 Task: Add Sprouts Organic Extra Firm Tofu to the cart.
Action: Mouse moved to (236, 111)
Screenshot: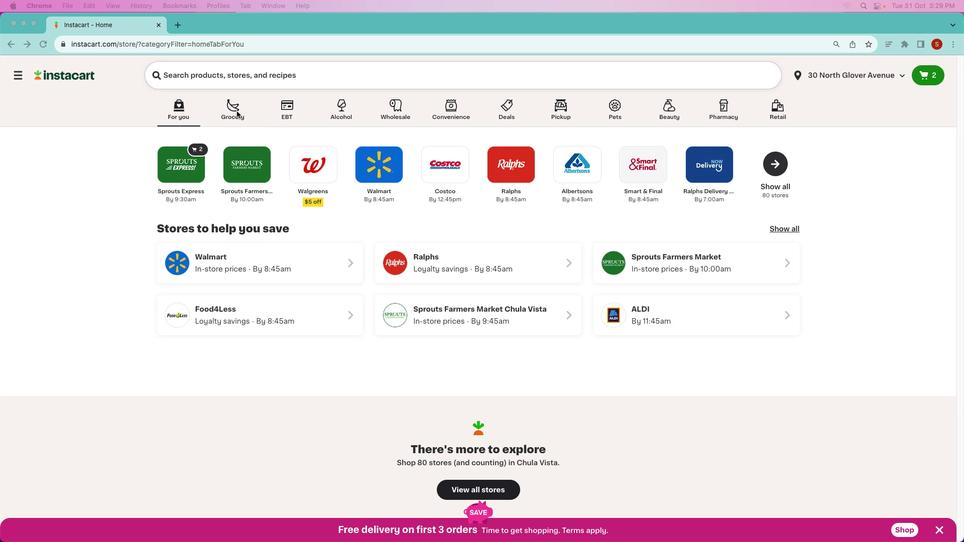 
Action: Mouse pressed left at (236, 111)
Screenshot: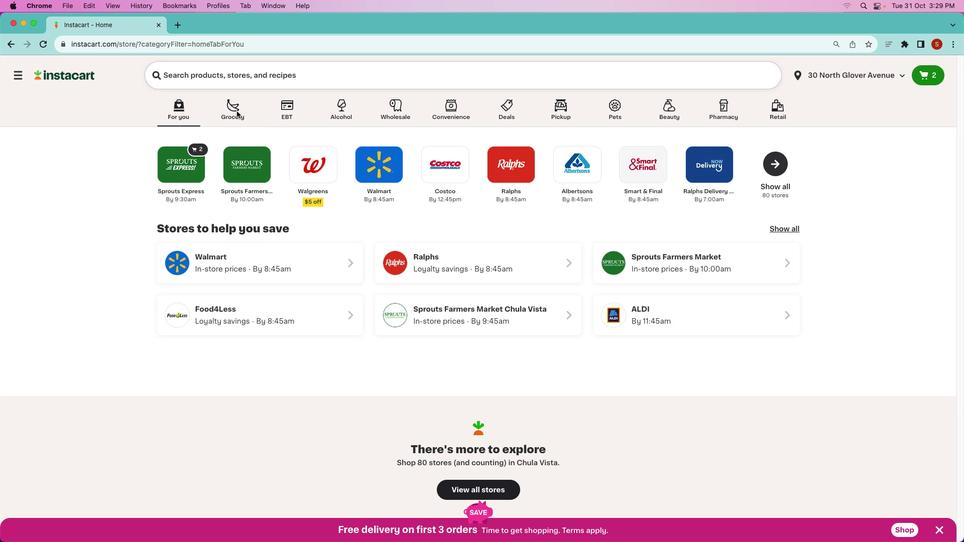 
Action: Mouse pressed left at (236, 111)
Screenshot: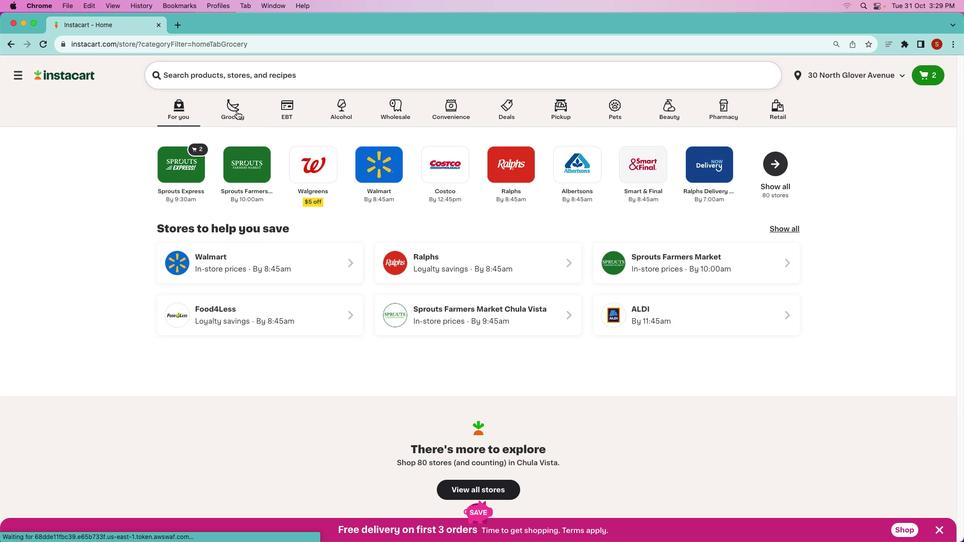 
Action: Mouse moved to (477, 227)
Screenshot: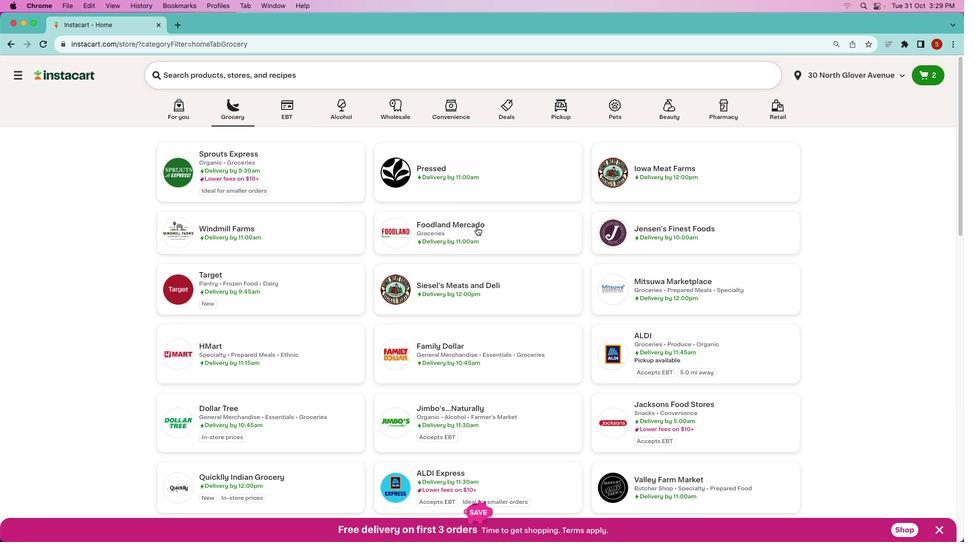 
Action: Mouse scrolled (477, 227) with delta (0, 0)
Screenshot: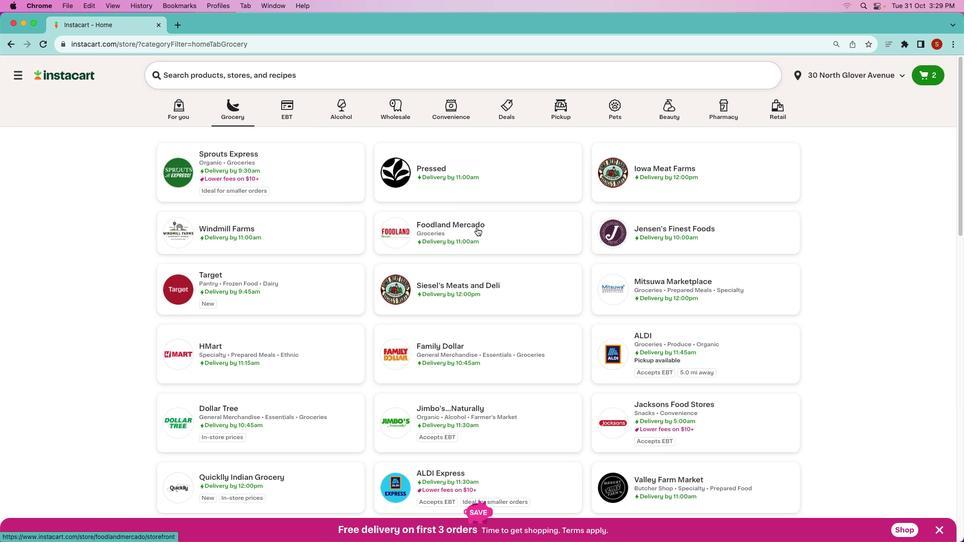 
Action: Mouse scrolled (477, 227) with delta (0, 0)
Screenshot: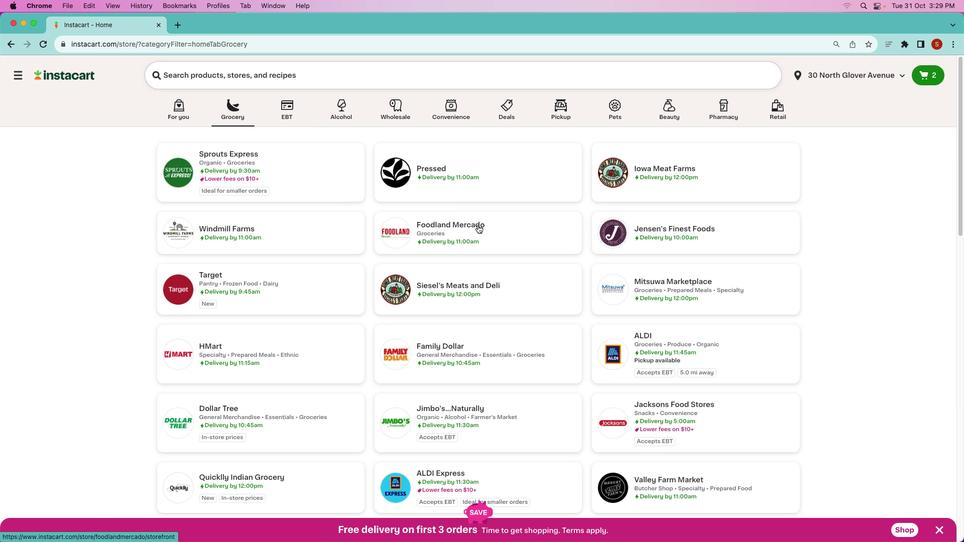 
Action: Mouse moved to (481, 223)
Screenshot: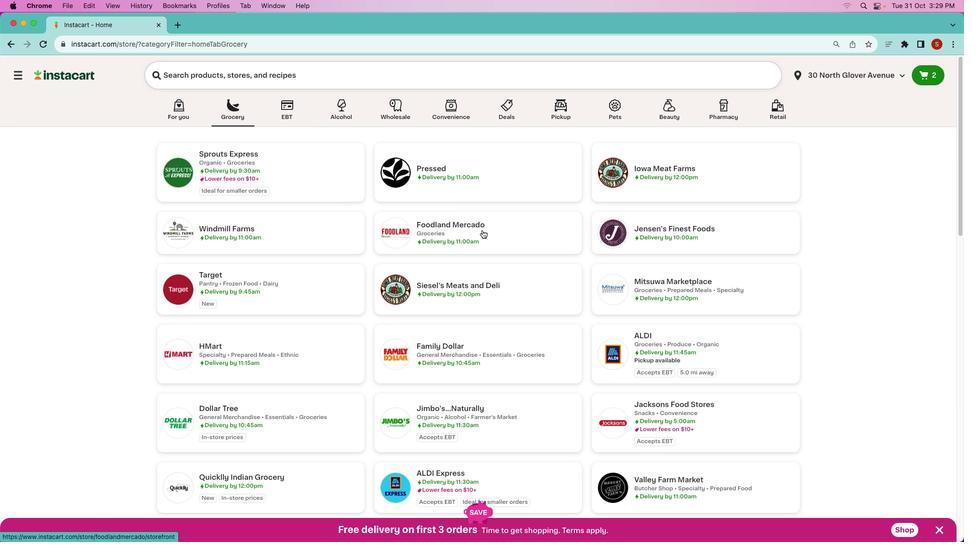 
Action: Mouse scrolled (481, 223) with delta (0, 0)
Screenshot: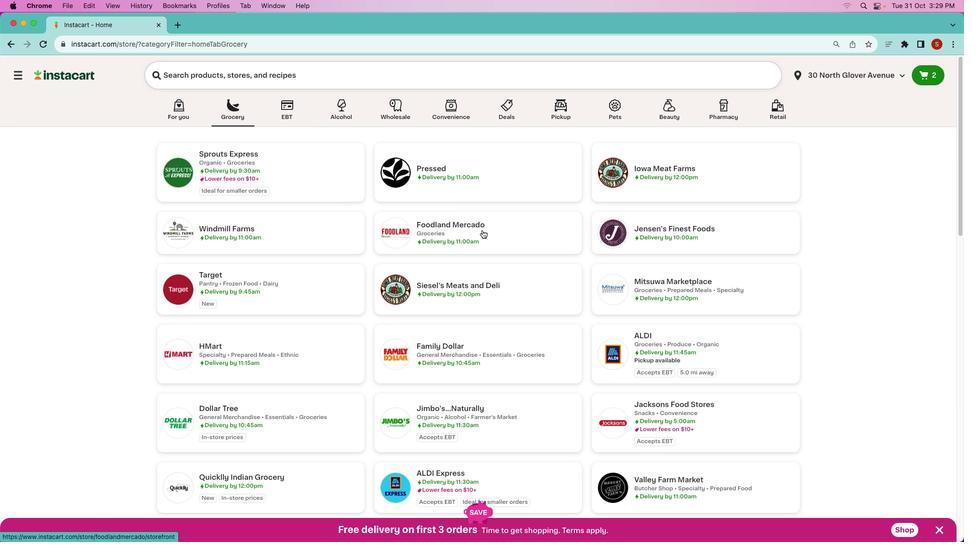 
Action: Mouse moved to (480, 224)
Screenshot: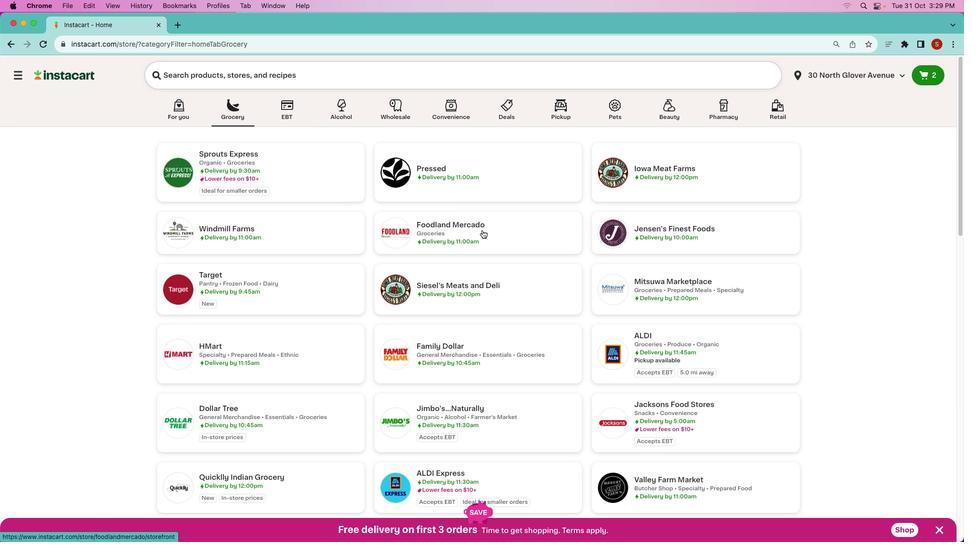 
Action: Mouse scrolled (480, 224) with delta (0, 0)
Screenshot: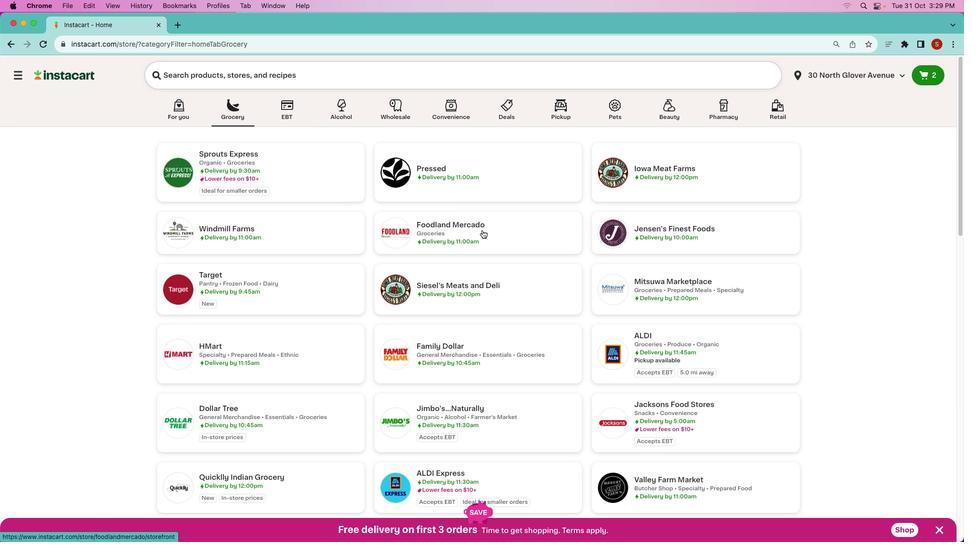 
Action: Mouse moved to (480, 225)
Screenshot: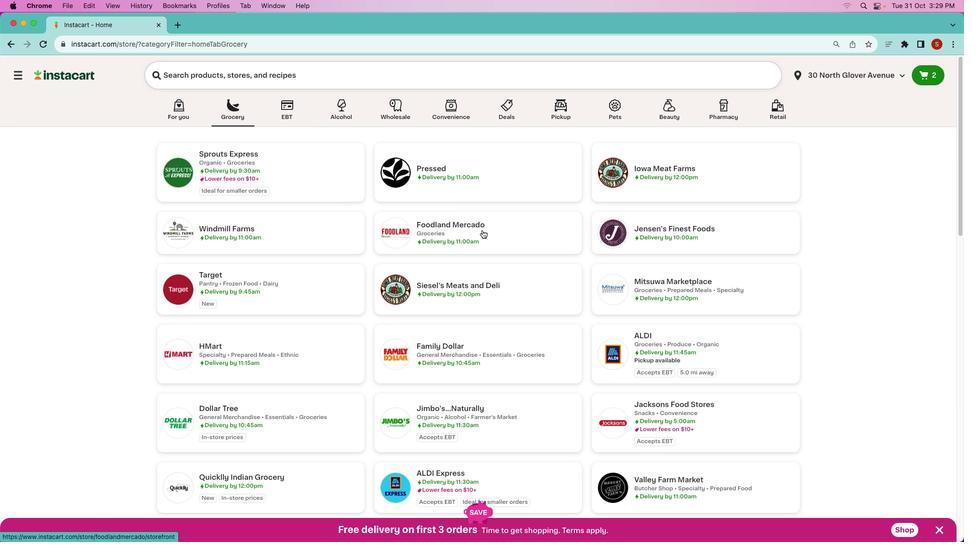 
Action: Mouse scrolled (480, 225) with delta (0, 1)
Screenshot: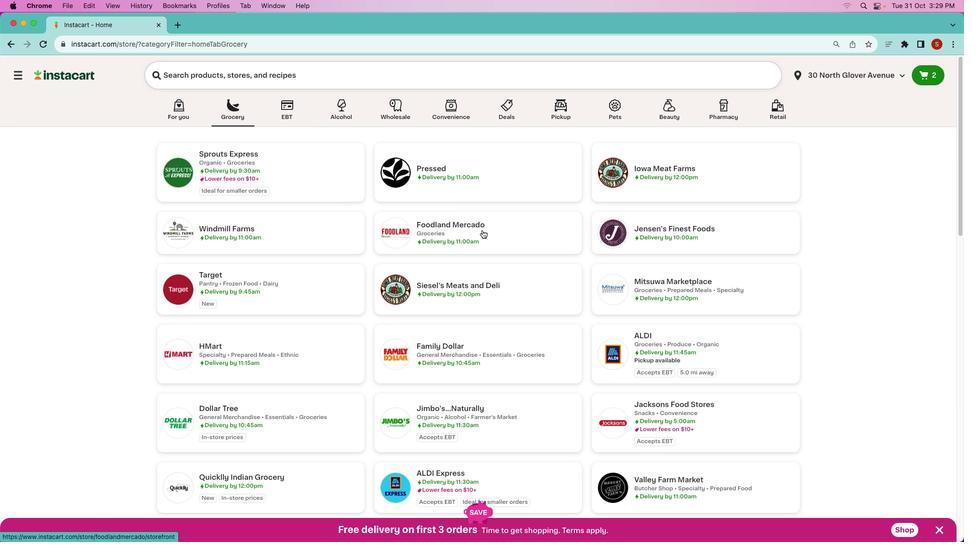 
Action: Mouse moved to (480, 227)
Screenshot: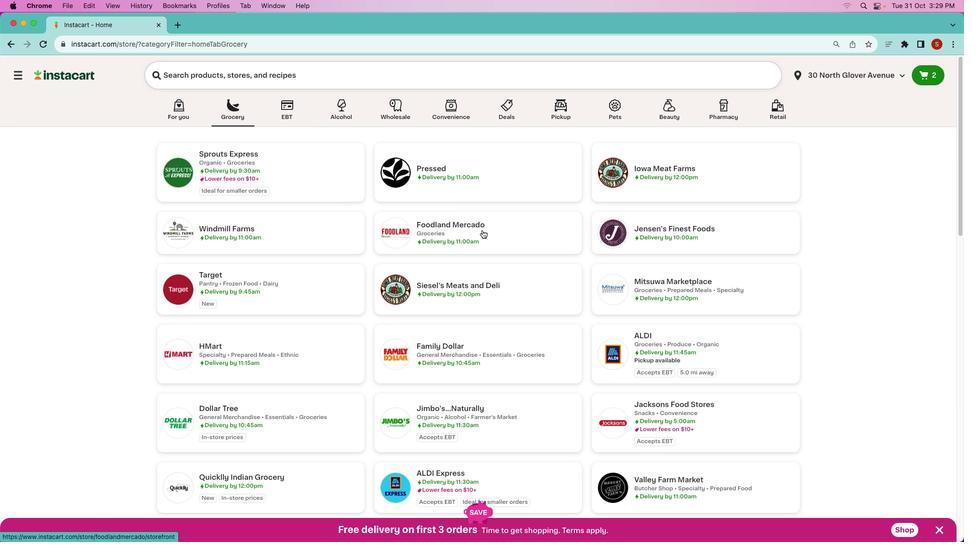 
Action: Mouse scrolled (480, 227) with delta (0, 2)
Screenshot: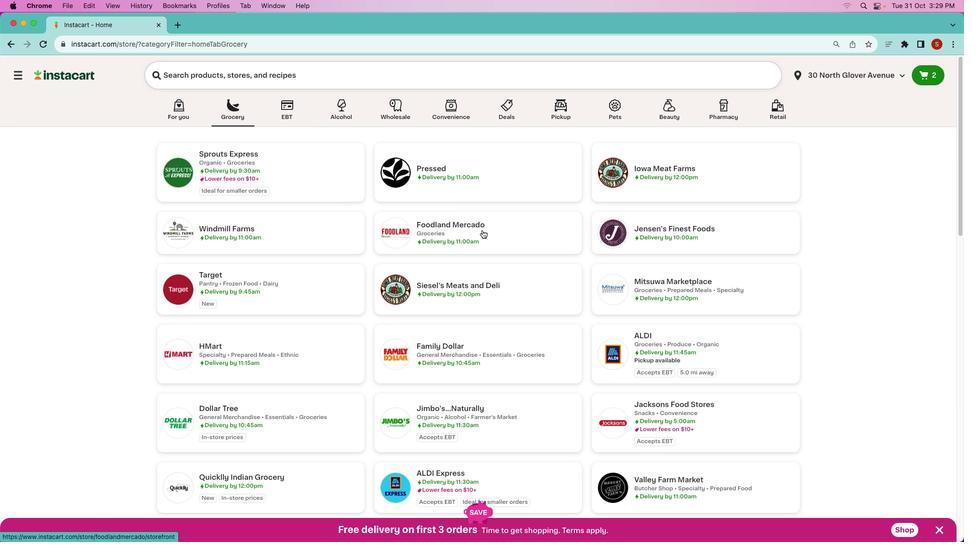 
Action: Mouse moved to (483, 230)
Screenshot: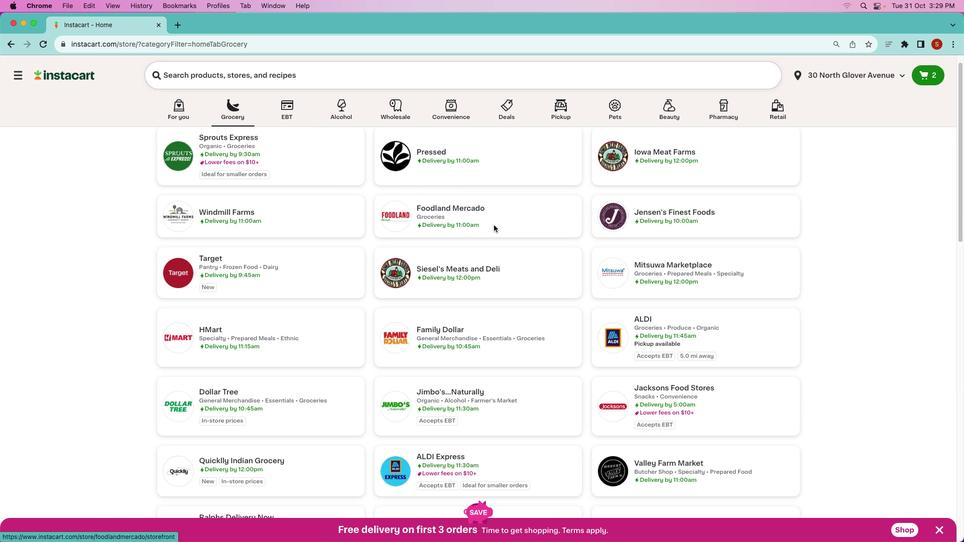 
Action: Mouse scrolled (483, 230) with delta (0, 0)
Screenshot: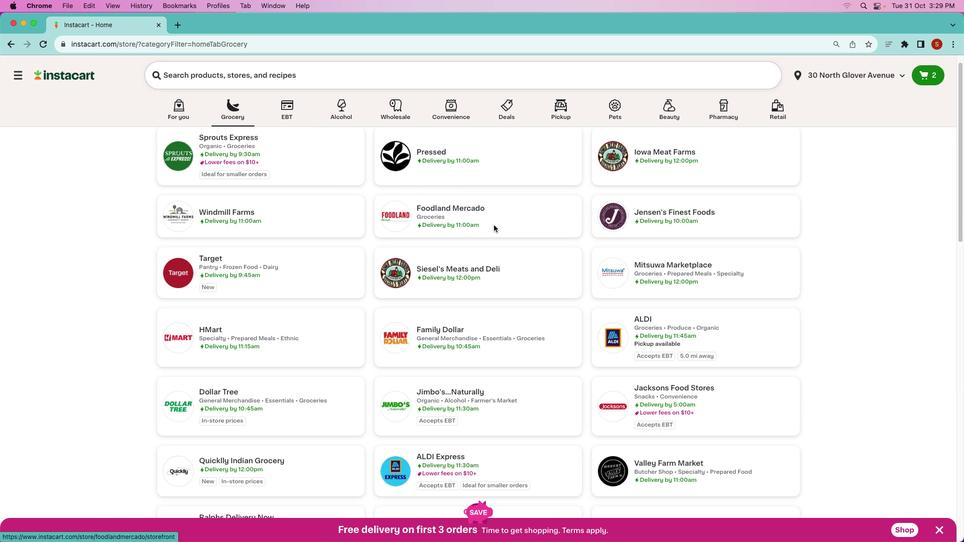 
Action: Mouse moved to (487, 228)
Screenshot: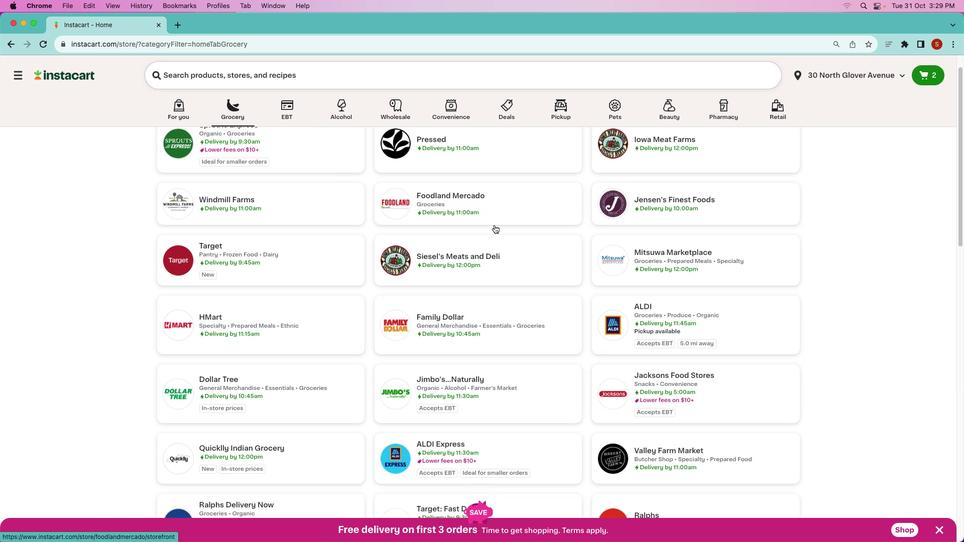 
Action: Mouse scrolled (487, 228) with delta (0, 0)
Screenshot: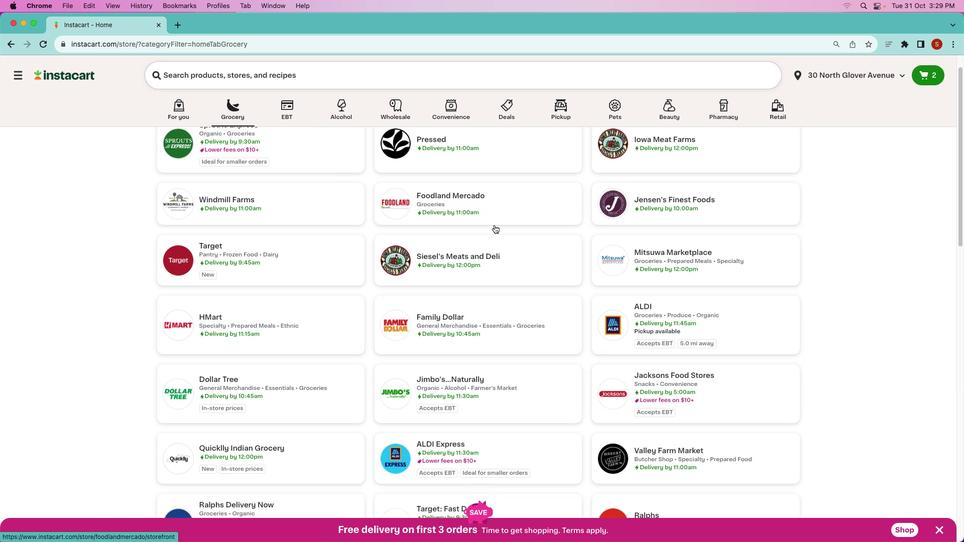 
Action: Mouse moved to (491, 226)
Screenshot: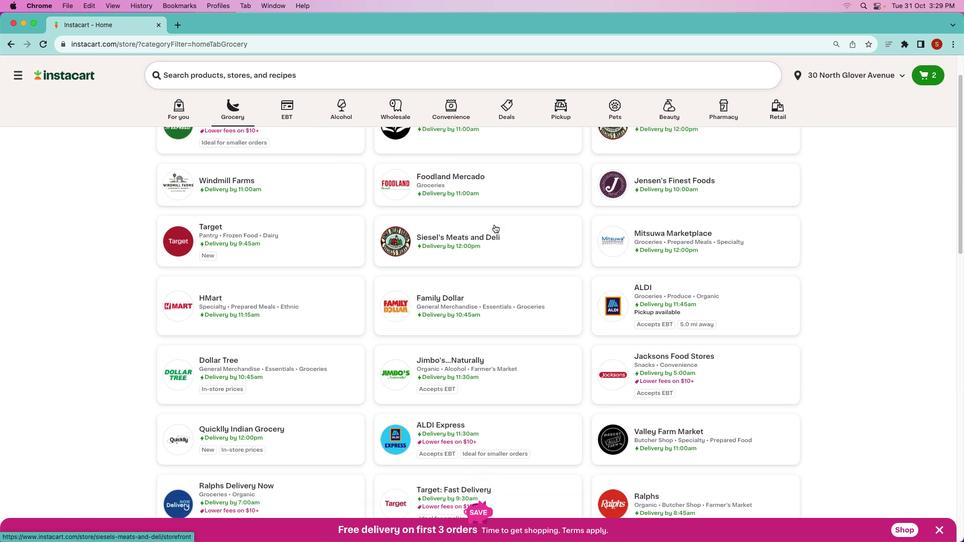 
Action: Mouse scrolled (491, 226) with delta (0, -1)
Screenshot: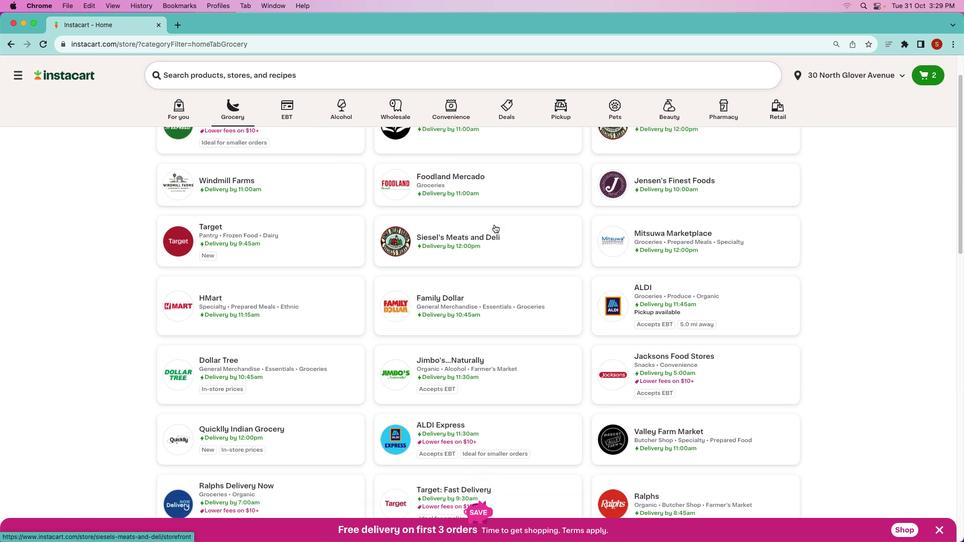 
Action: Mouse moved to (493, 225)
Screenshot: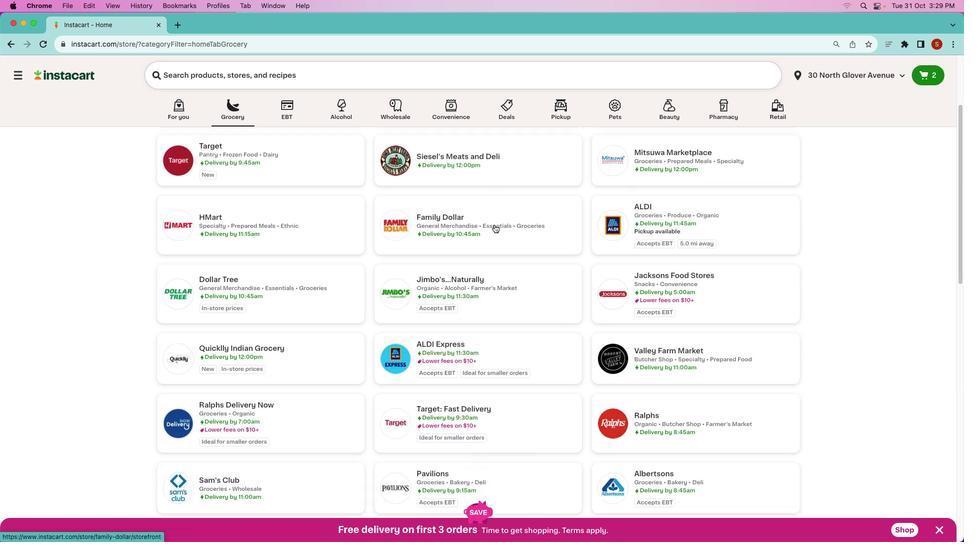 
Action: Mouse scrolled (493, 225) with delta (0, -2)
Screenshot: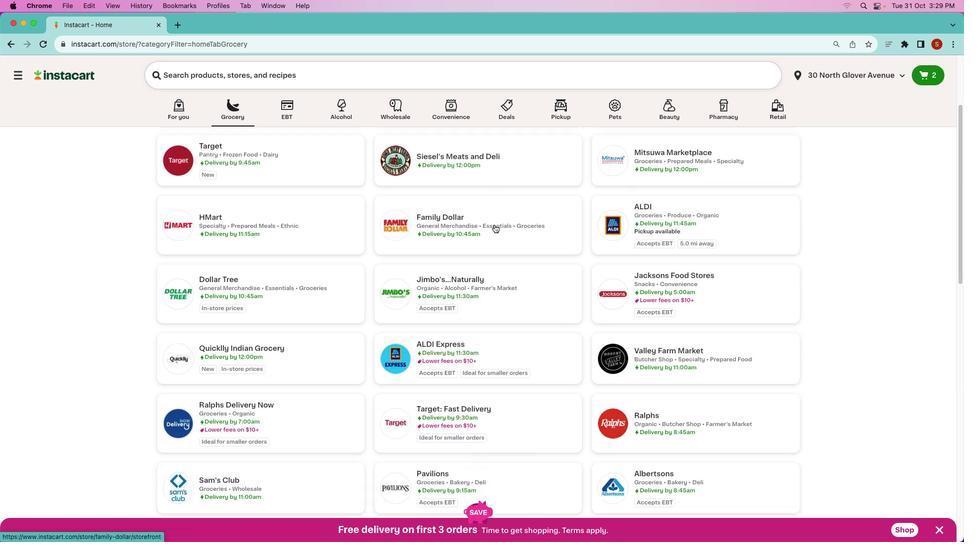 
Action: Mouse moved to (491, 285)
Screenshot: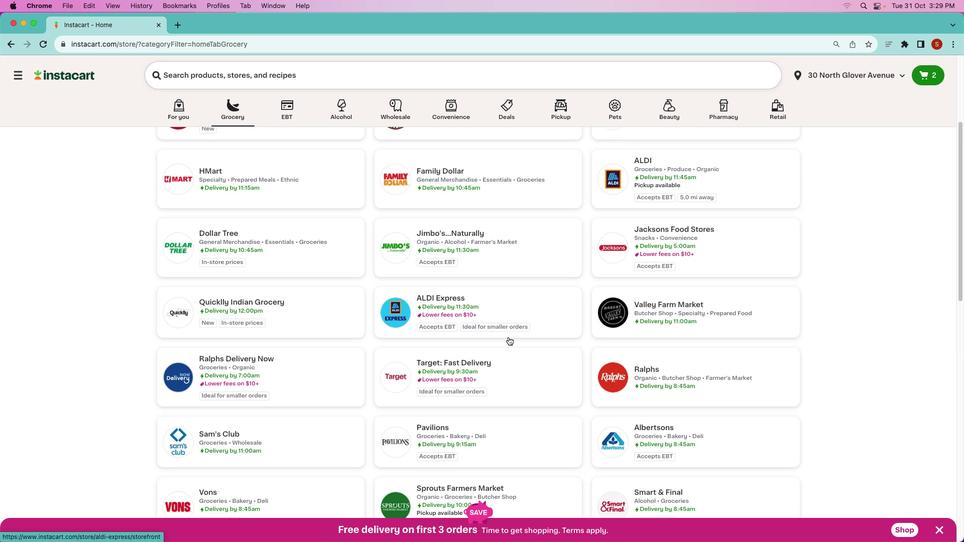 
Action: Mouse scrolled (491, 285) with delta (0, 0)
Screenshot: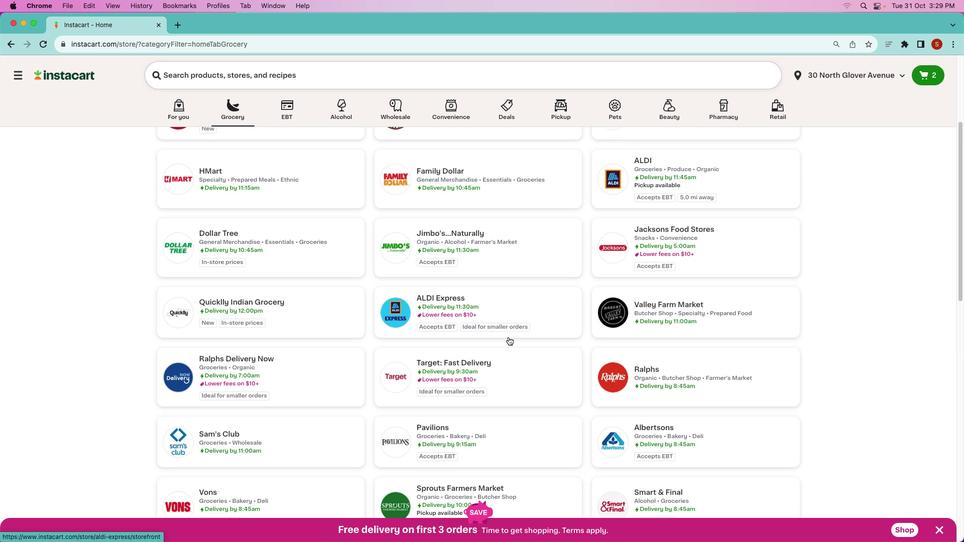 
Action: Mouse moved to (502, 331)
Screenshot: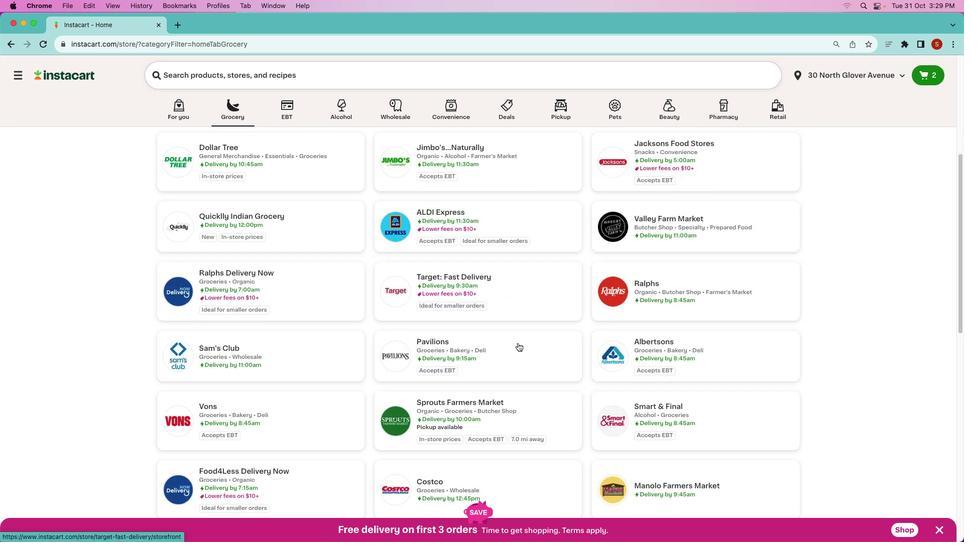 
Action: Mouse scrolled (502, 331) with delta (0, 0)
Screenshot: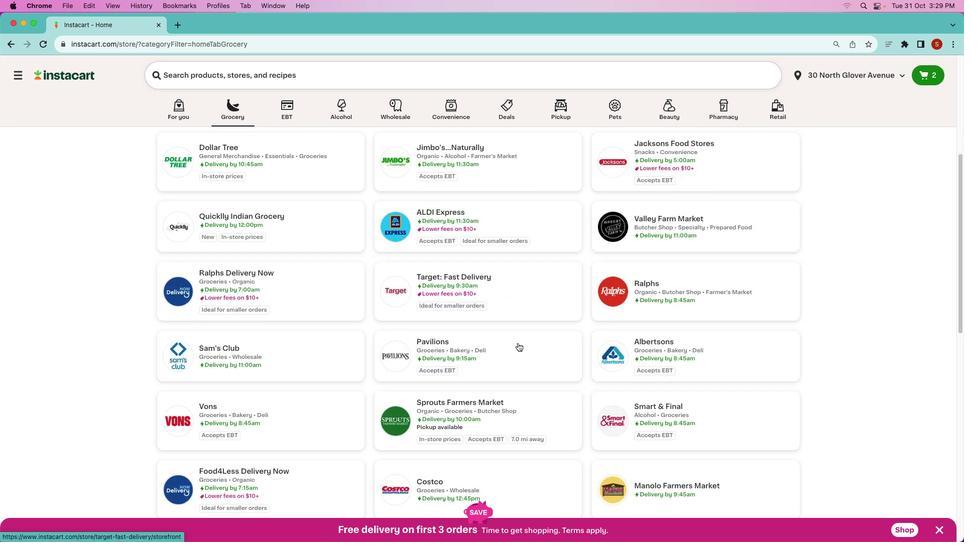 
Action: Mouse moved to (508, 337)
Screenshot: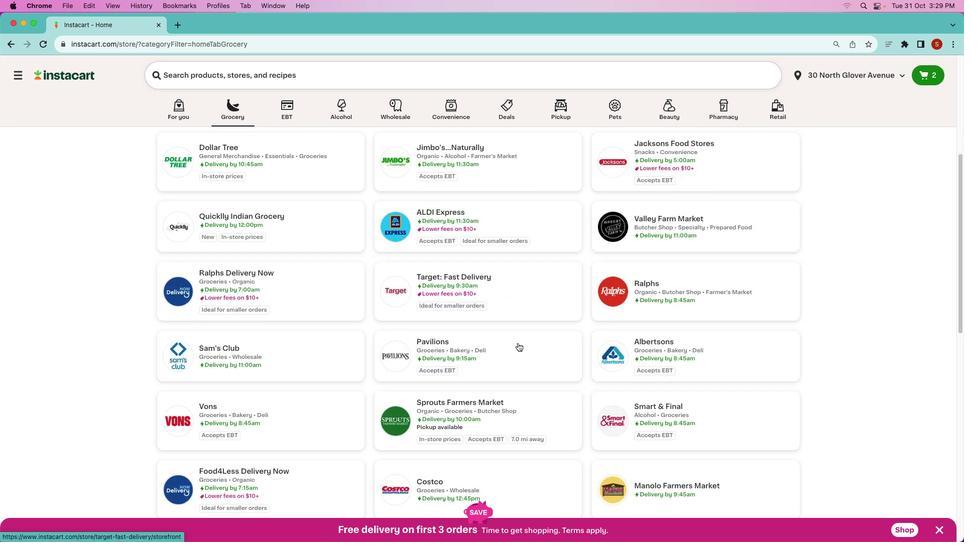 
Action: Mouse scrolled (508, 337) with delta (0, -1)
Screenshot: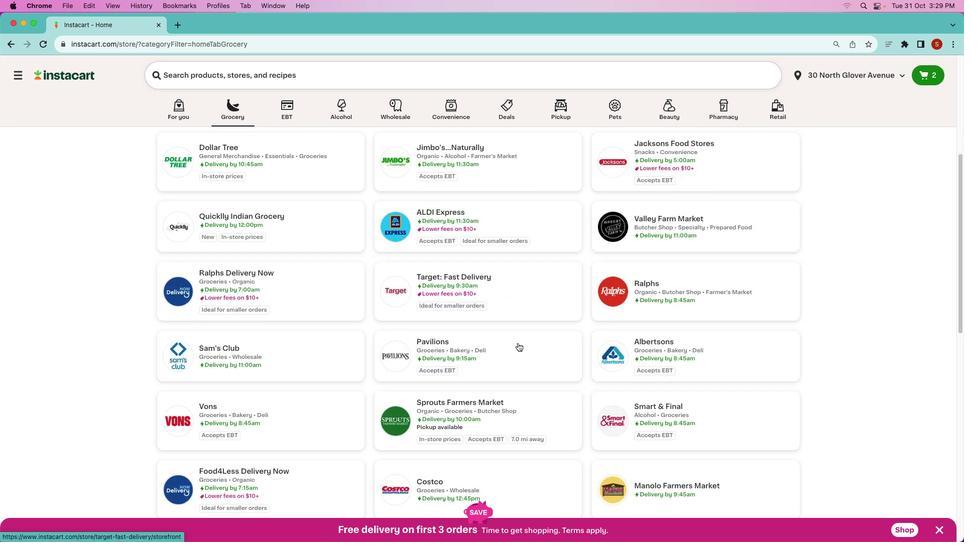 
Action: Mouse moved to (512, 340)
Screenshot: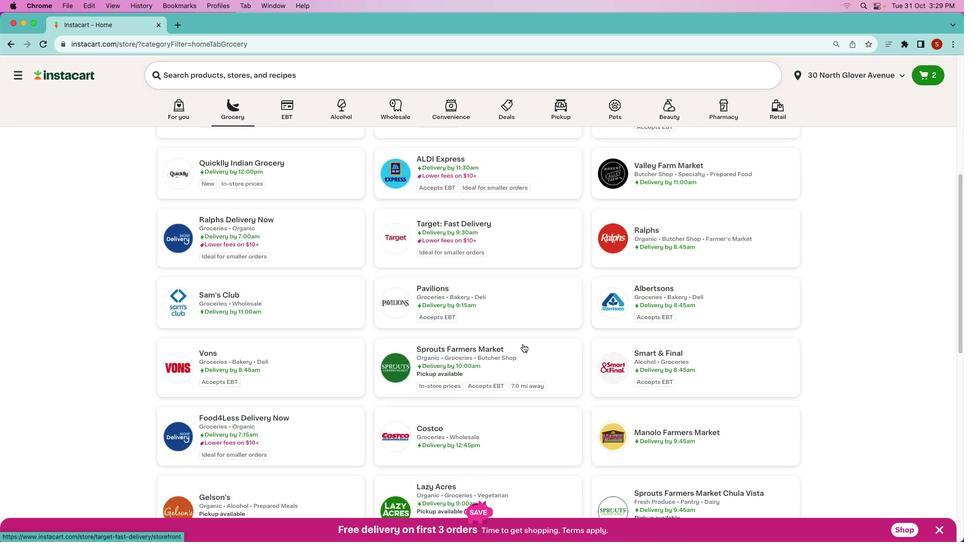 
Action: Mouse scrolled (512, 340) with delta (0, -2)
Screenshot: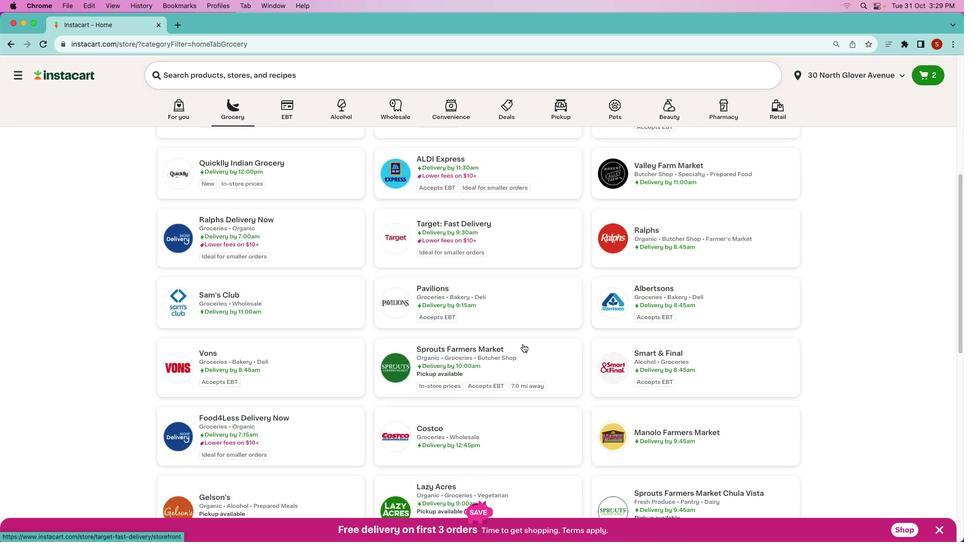 
Action: Mouse moved to (515, 342)
Screenshot: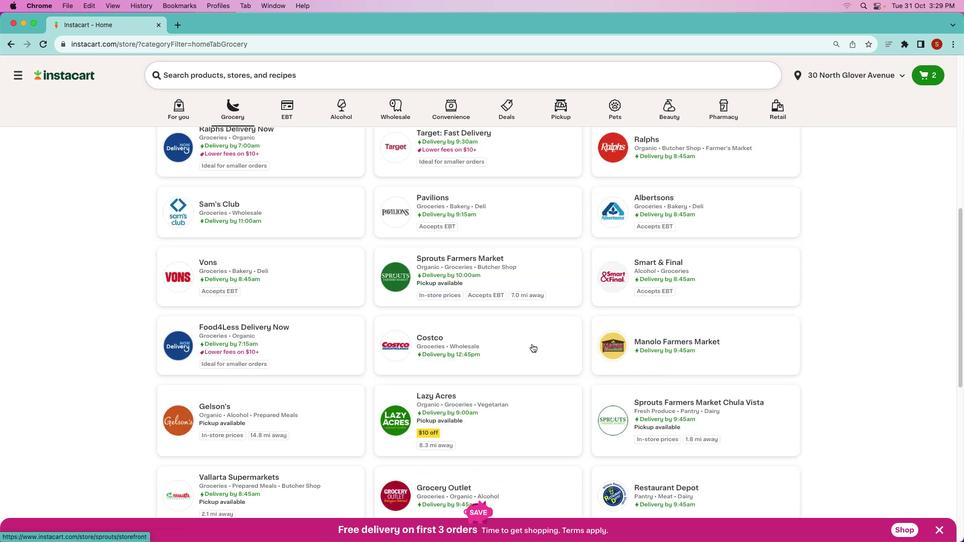 
Action: Mouse scrolled (515, 342) with delta (0, -2)
Screenshot: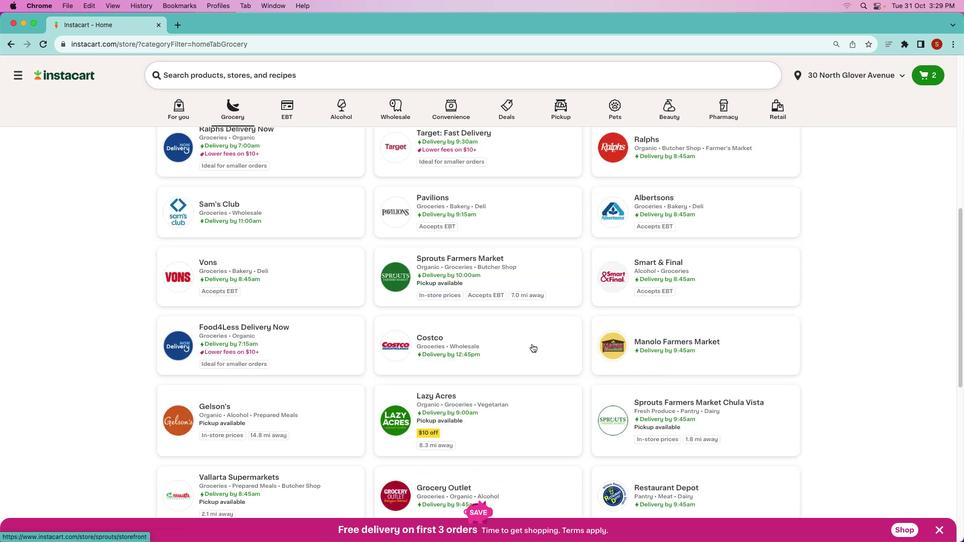 
Action: Mouse moved to (463, 243)
Screenshot: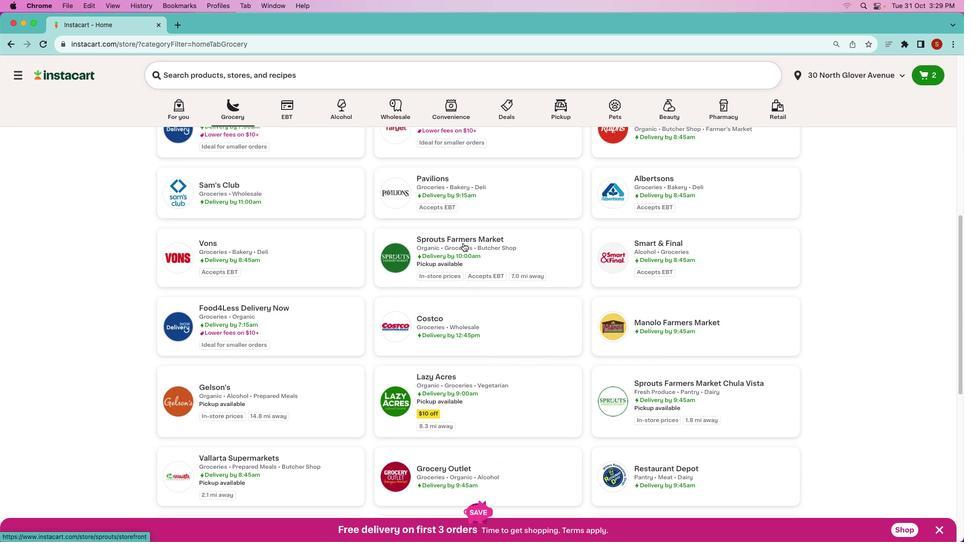 
Action: Mouse pressed left at (463, 243)
Screenshot: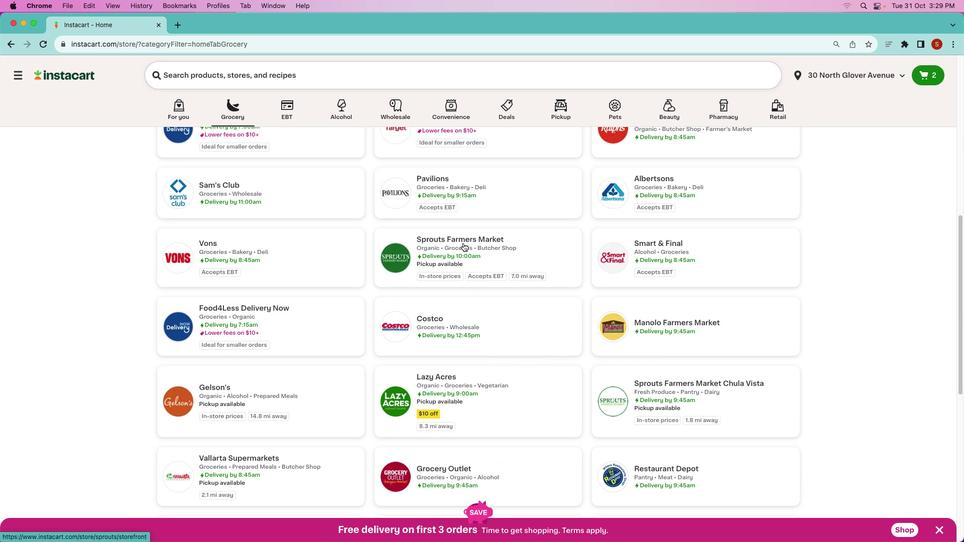 
Action: Mouse moved to (317, 114)
Screenshot: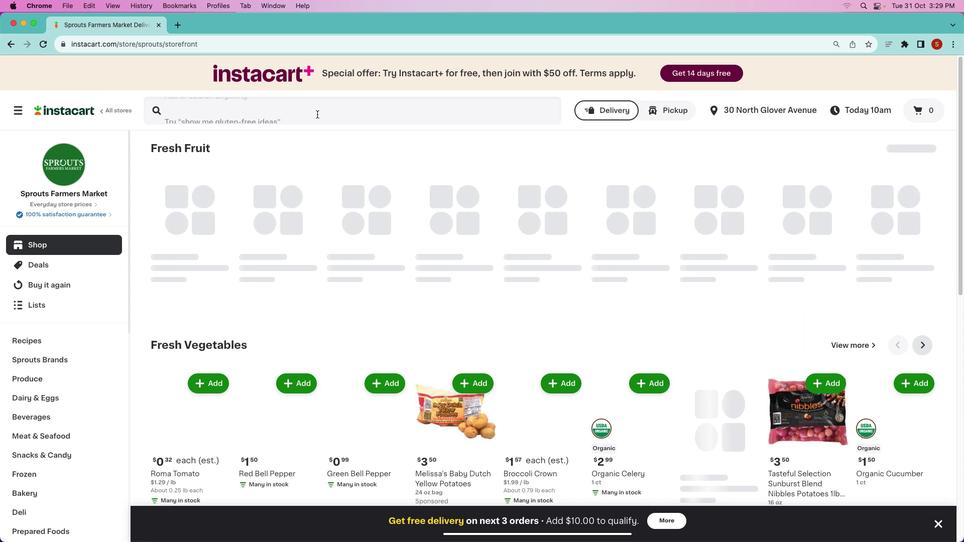 
Action: Mouse pressed left at (317, 114)
Screenshot: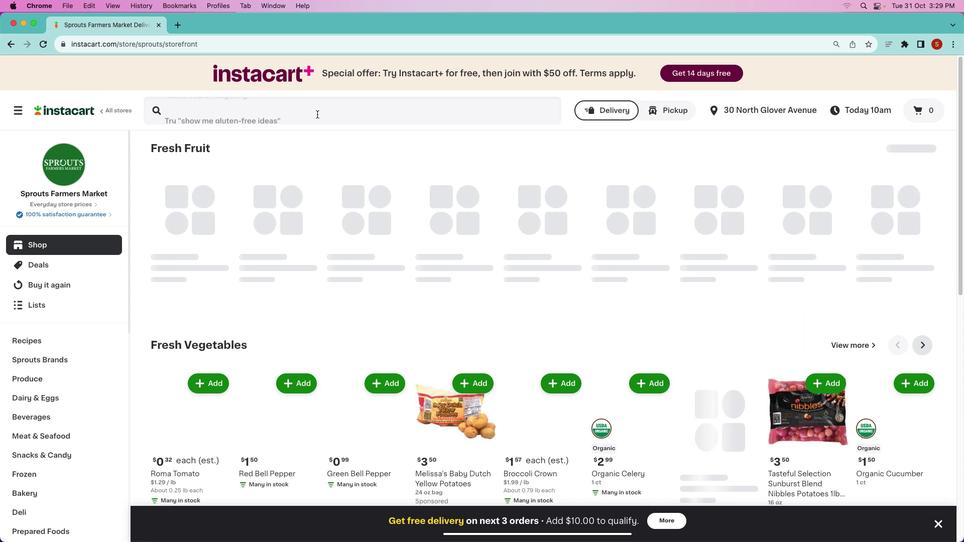 
Action: Mouse moved to (317, 114)
Screenshot: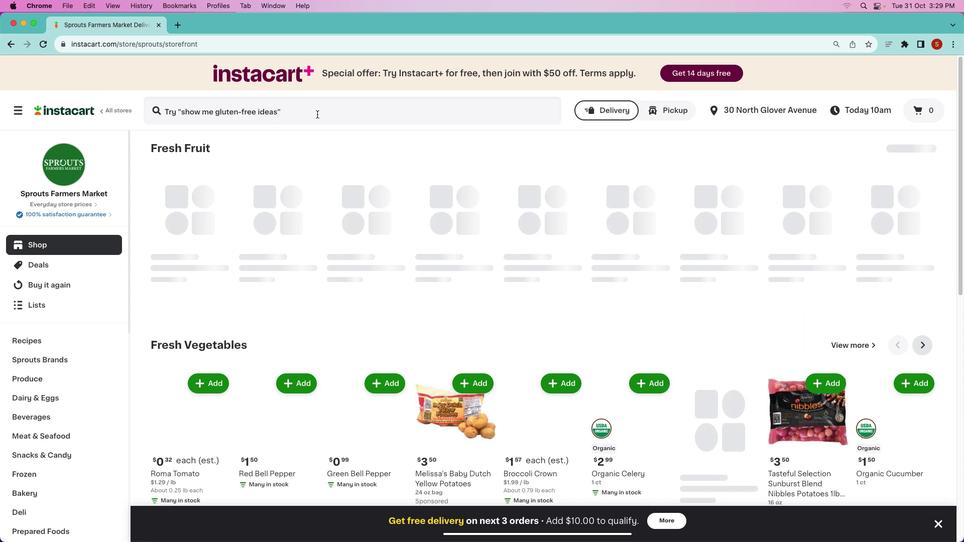 
Action: Key pressed 's''p''r''o''u''t''s'Key.space'o''r''g''a''n''i''c'Key.space'e''x''t''r''a'Key.space'f''i''r''m'Key.space't''o''f''u'Key.enter
Screenshot: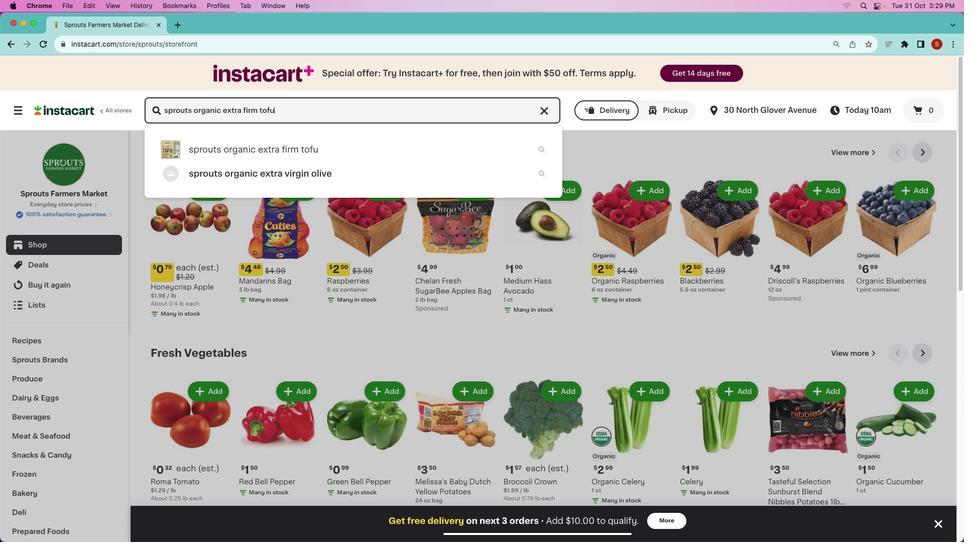 
Action: Mouse moved to (261, 203)
Screenshot: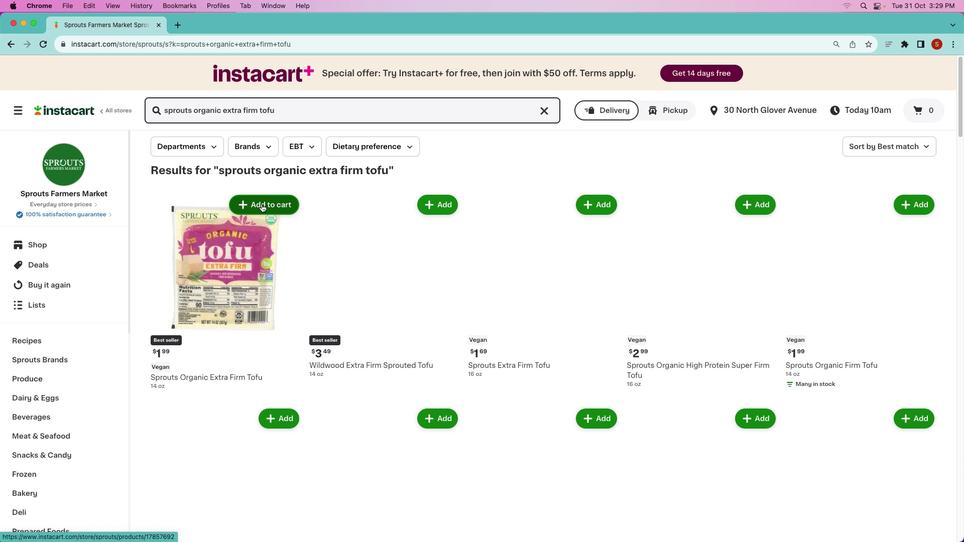 
Action: Mouse pressed left at (261, 203)
Screenshot: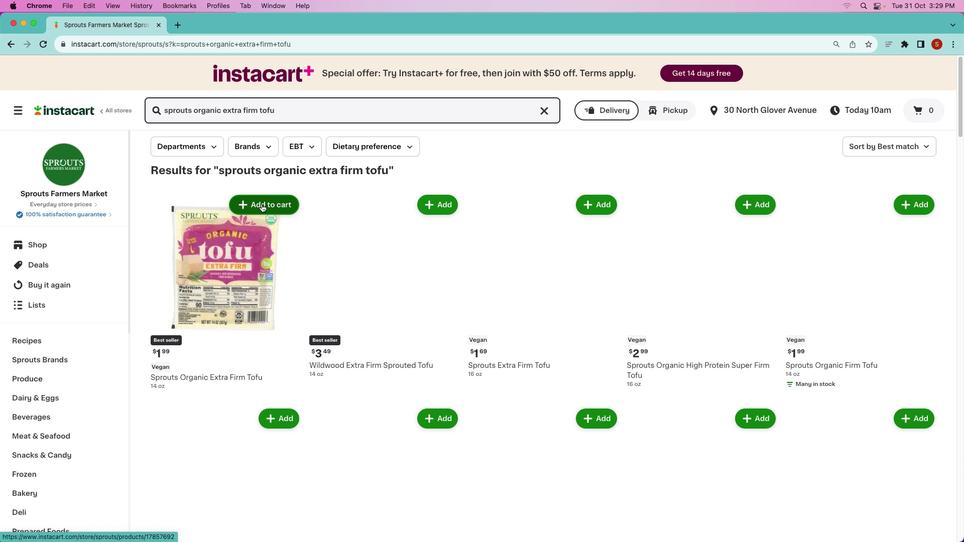 
Action: Mouse moved to (240, 275)
Screenshot: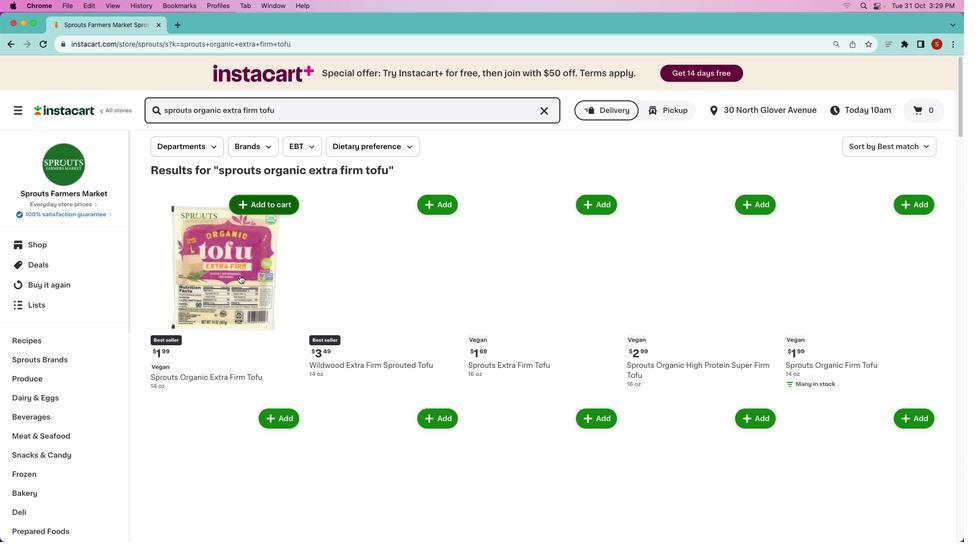 
